 Task: Add a signature Ebony Rodriguez containing 'Wishing you a merry Christmas, Ebony Rodriguez' to email address softage.1@softage.net and add a folder Reservations
Action: Key pressed n
Screenshot: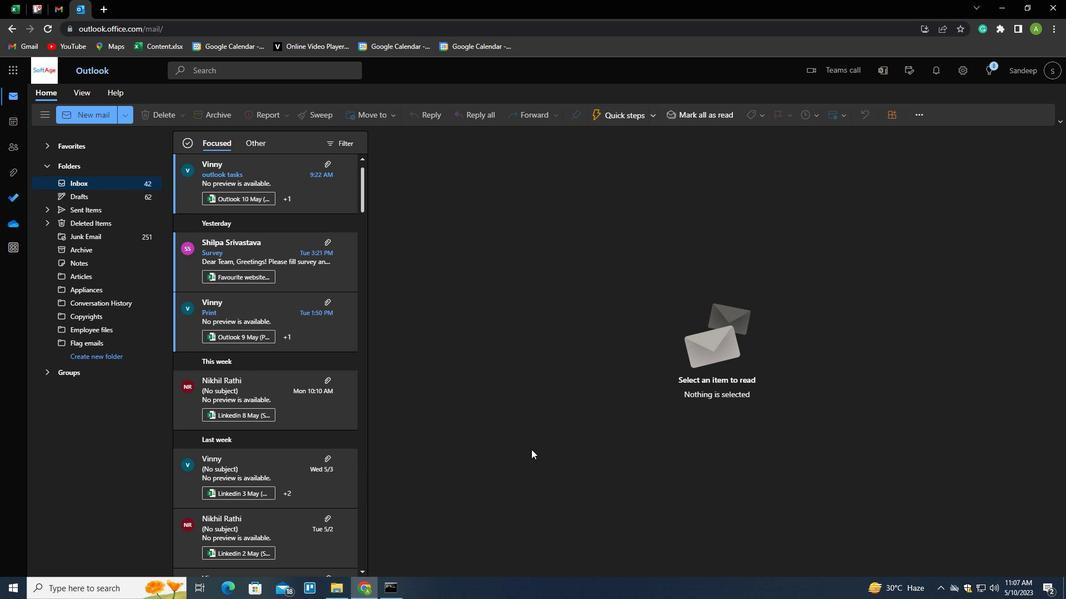 
Action: Mouse moved to (739, 115)
Screenshot: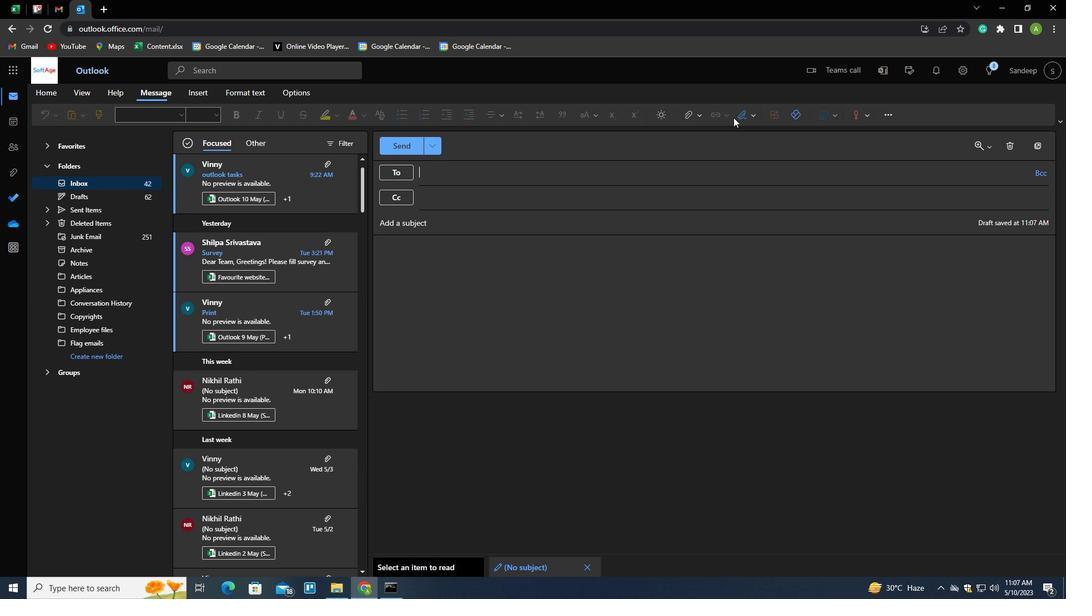 
Action: Mouse pressed left at (739, 115)
Screenshot: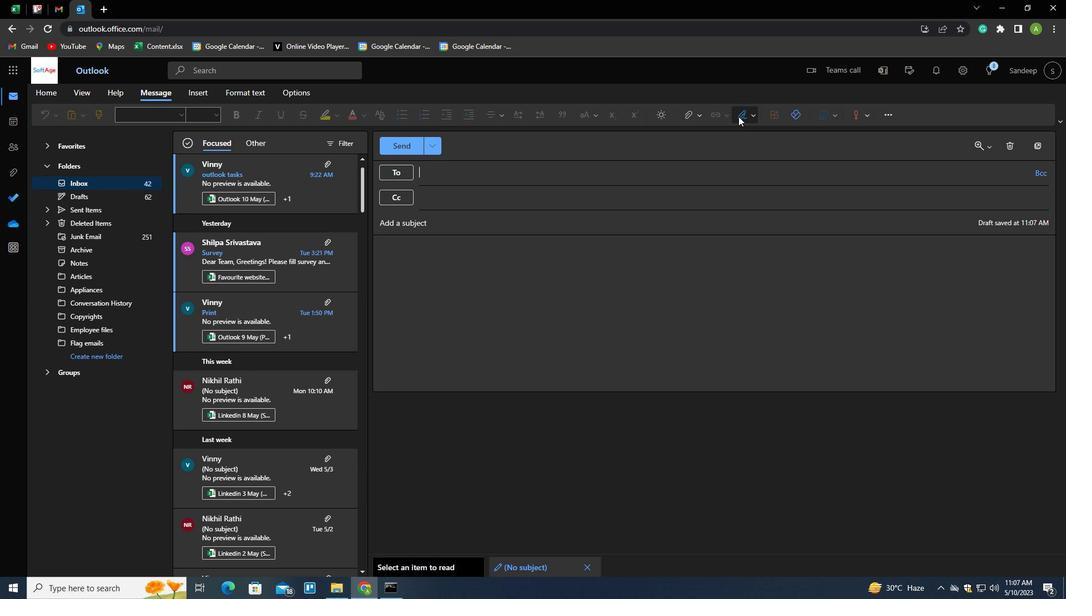 
Action: Mouse moved to (735, 159)
Screenshot: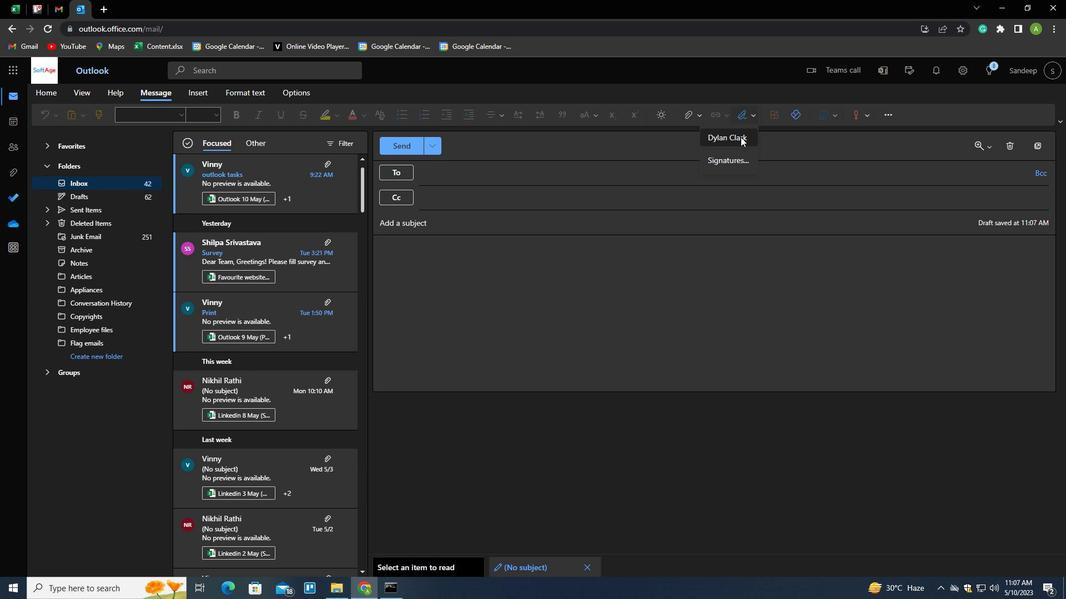 
Action: Mouse pressed left at (735, 159)
Screenshot: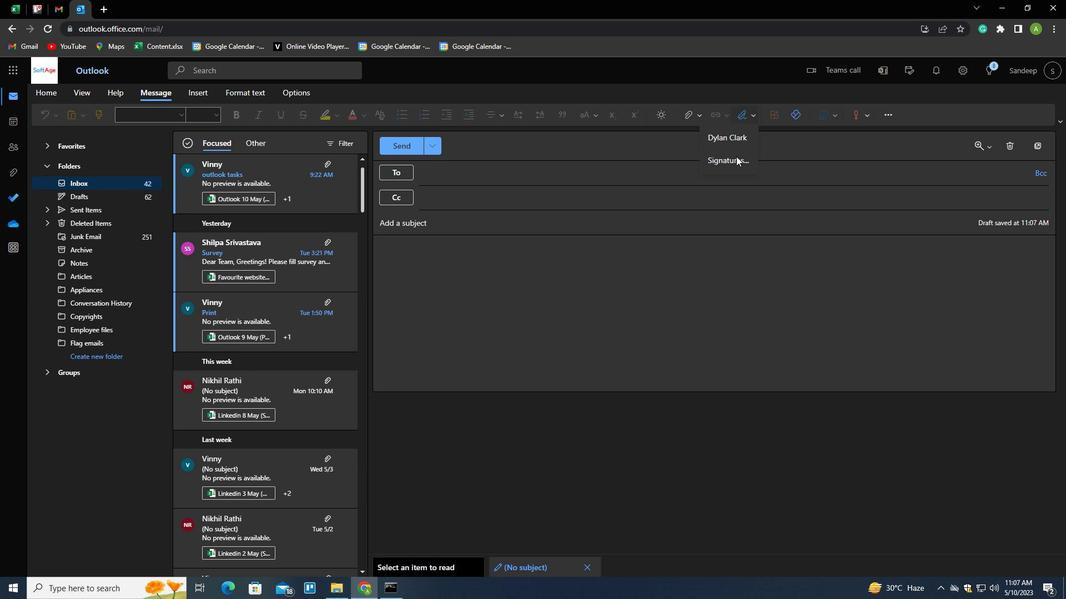 
Action: Mouse moved to (745, 203)
Screenshot: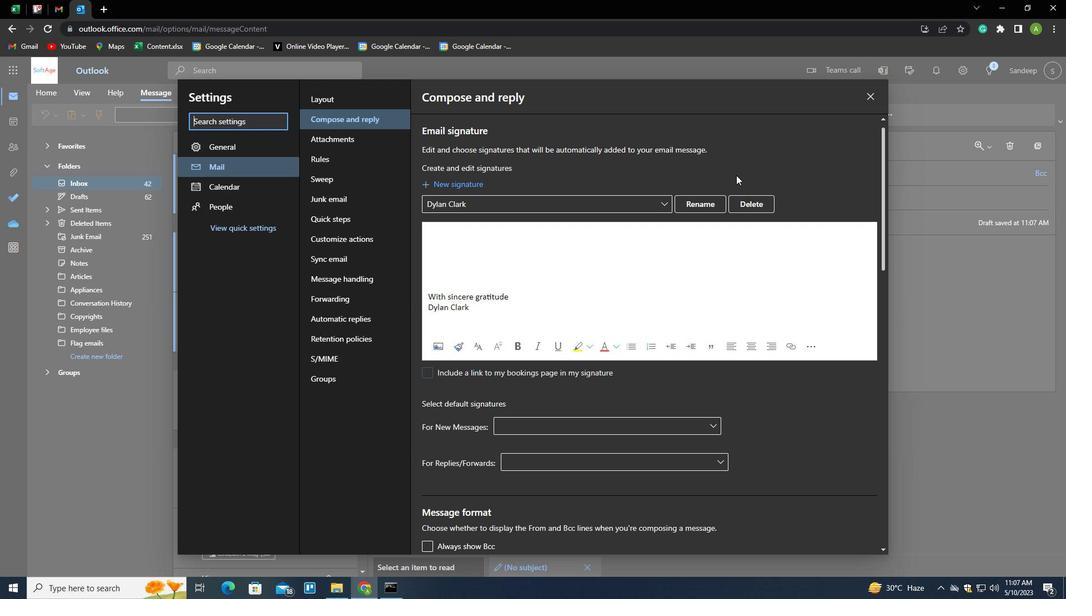 
Action: Mouse pressed left at (745, 203)
Screenshot: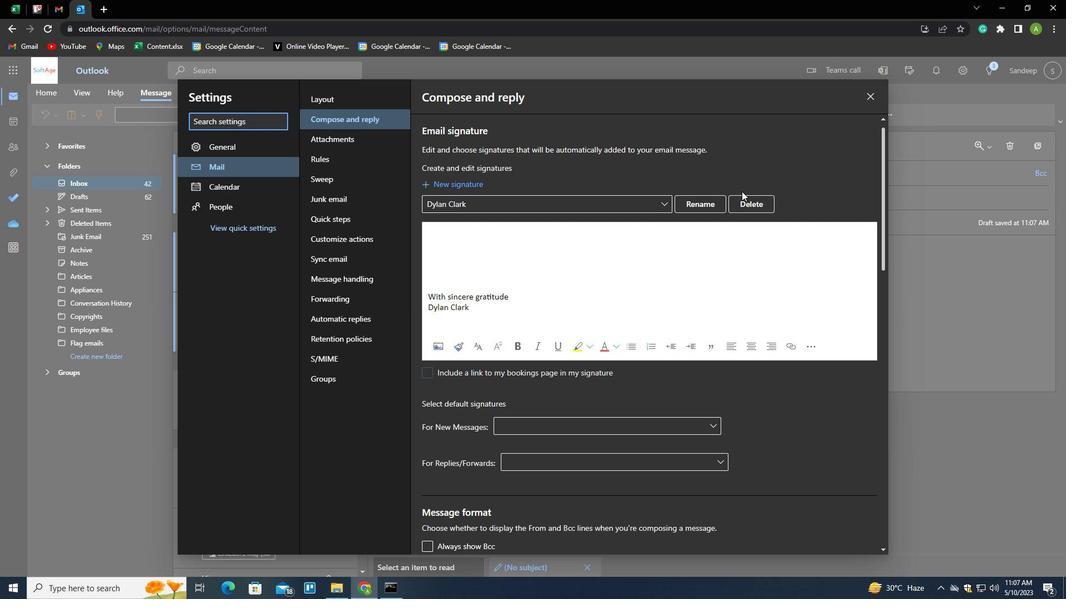 
Action: Mouse moved to (705, 208)
Screenshot: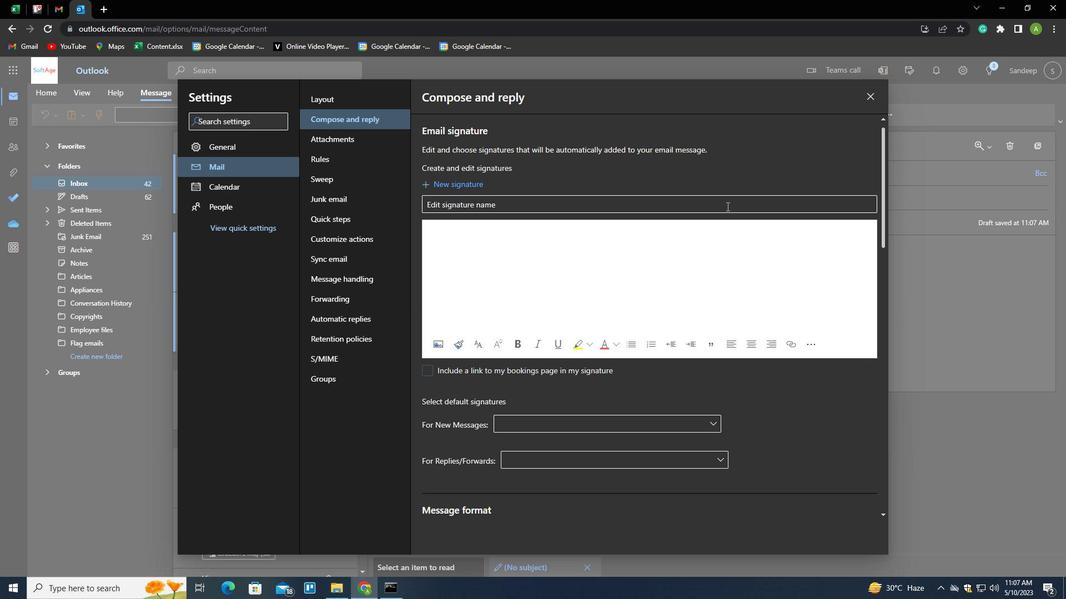 
Action: Mouse pressed left at (705, 208)
Screenshot: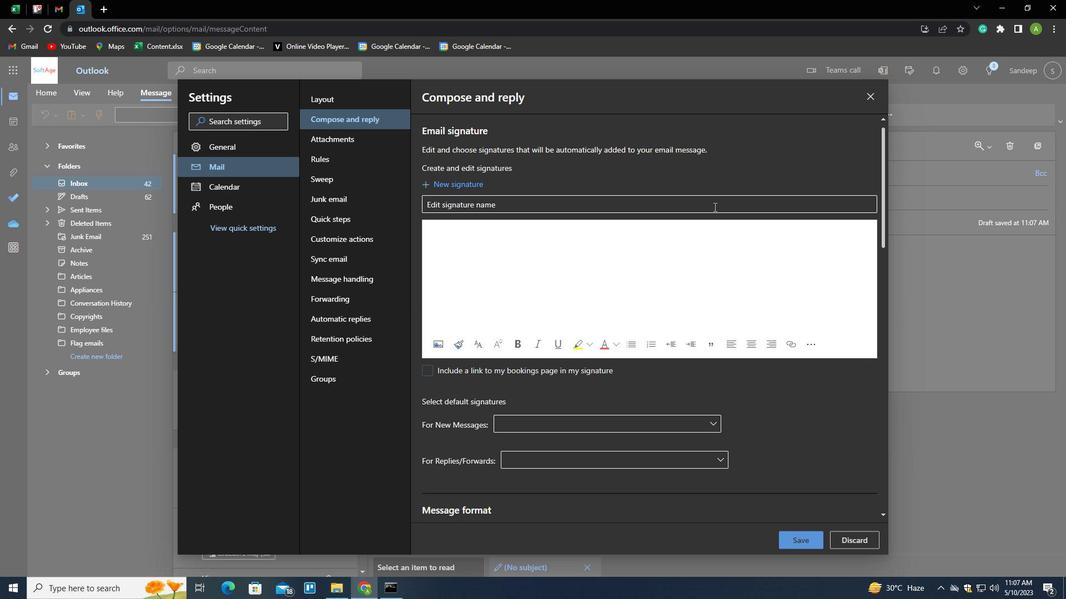 
Action: Mouse moved to (706, 208)
Screenshot: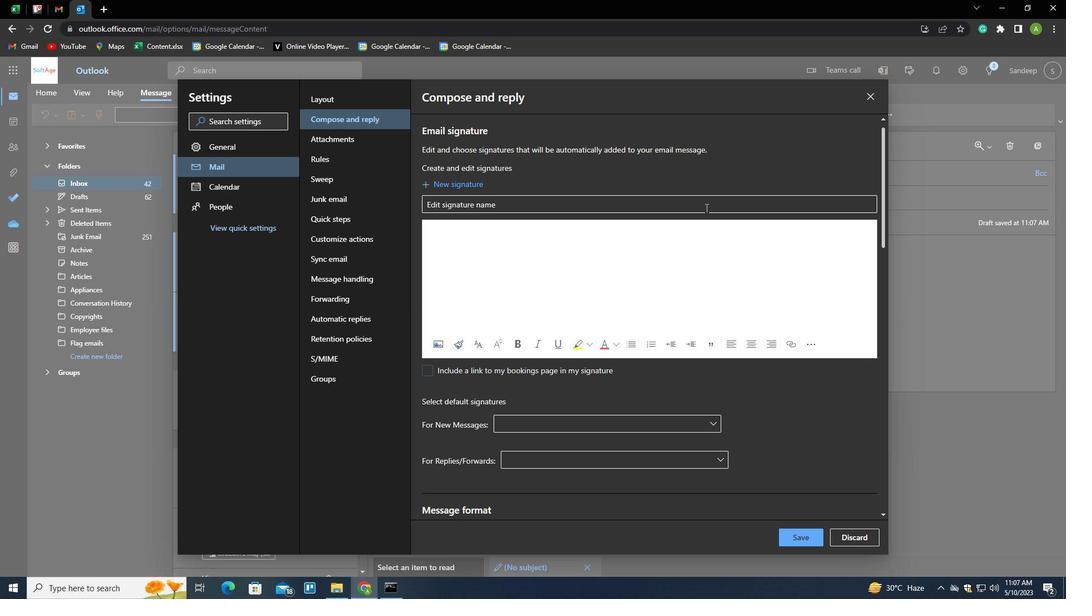 
Action: Key pressed <Key.shift><Key.shift><Key.shift><Key.shift><Key.shift><Key.shift><Key.shift><Key.shift><Key.shift><Key.shift><Key.shift><Key.shift><Key.shift><Key.shift><Key.shift><Key.shift><Key.shift><Key.shift><Key.shift><Key.shift><Key.shift><Key.shift><Key.shift><Key.shift><Key.shift><Key.shift><Key.shift><Key.shift><Key.shift><Key.shift><Key.shift>EBONY<Key.space><Key.shift><Key.shift><Key.shift><Key.shift><Key.shift><Key.shift><Key.shift><Key.shift><Key.shift><Key.shift><Key.shift><Key.shift><Key.shift><Key.shift><Key.shift><Key.shift>RODRIGUEZ<Key.tab><Key.shift_r><Key.enter><Key.enter><Key.enter><Key.enter><Key.shift>WISHING<Key.space>YOU<Key.space>A<Key.space>MERRY<Key.space><Key.shift>CHRISTMAS<Key.shift_r><Key.enter><Key.shift>EBONY<Key.space><Key.shift>RONDRIGUEZ
Screenshot: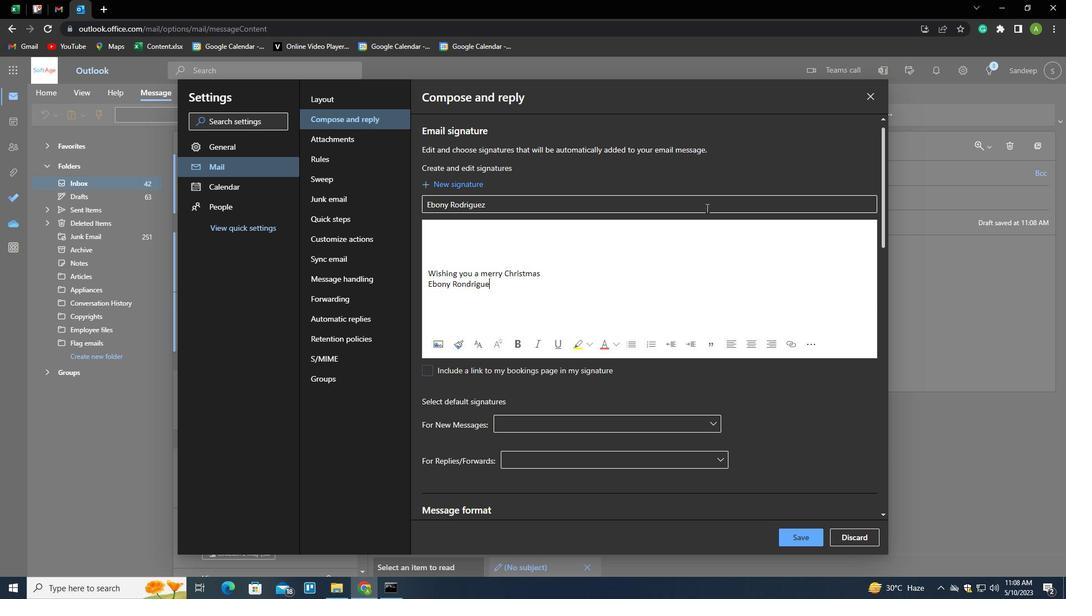 
Action: Mouse moved to (795, 534)
Screenshot: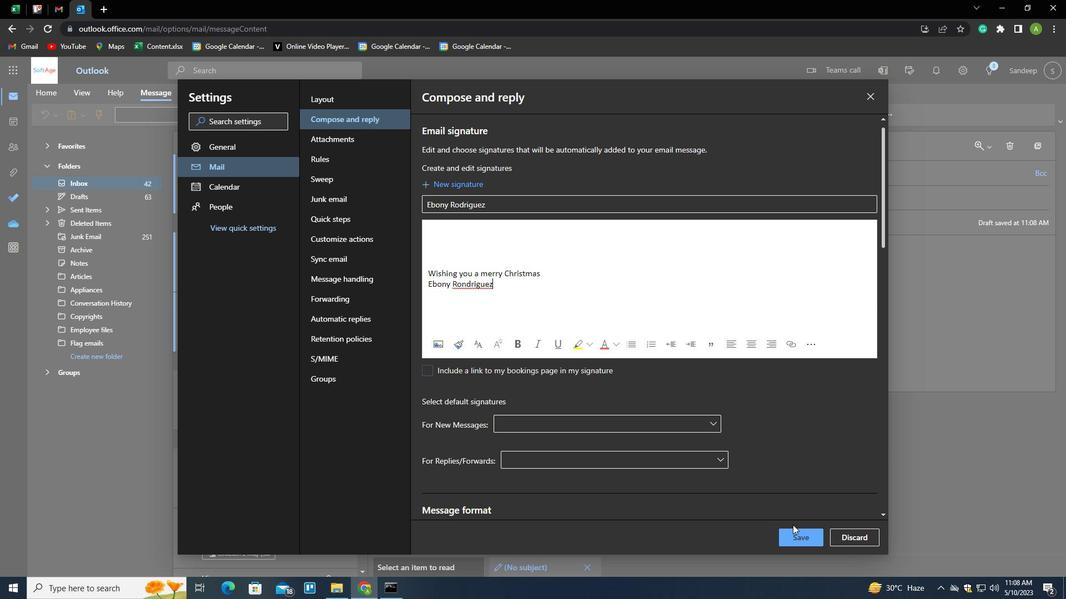 
Action: Mouse pressed left at (795, 534)
Screenshot: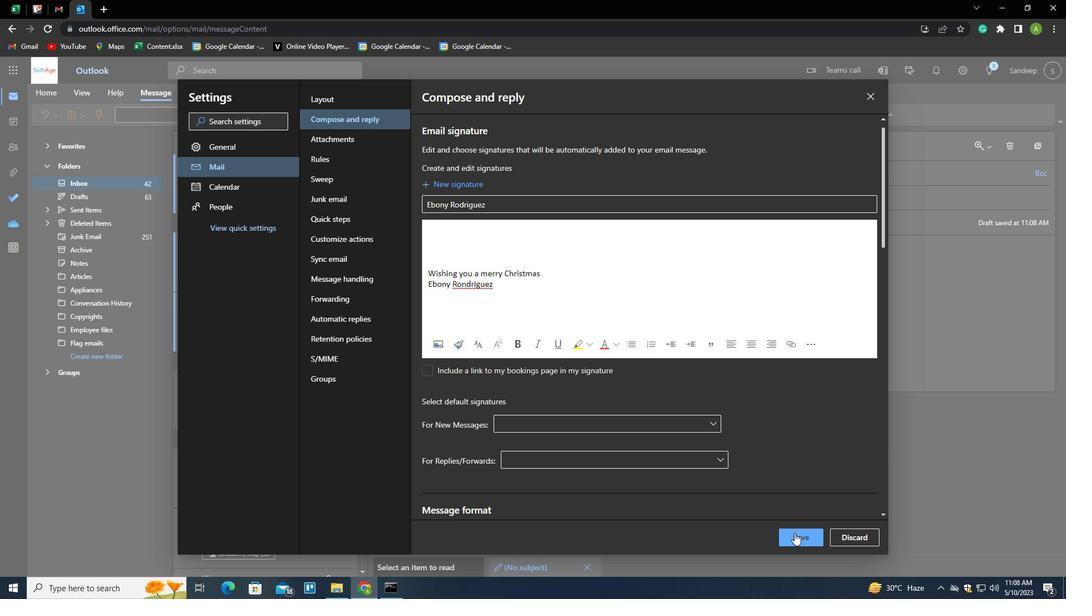 
Action: Mouse moved to (467, 288)
Screenshot: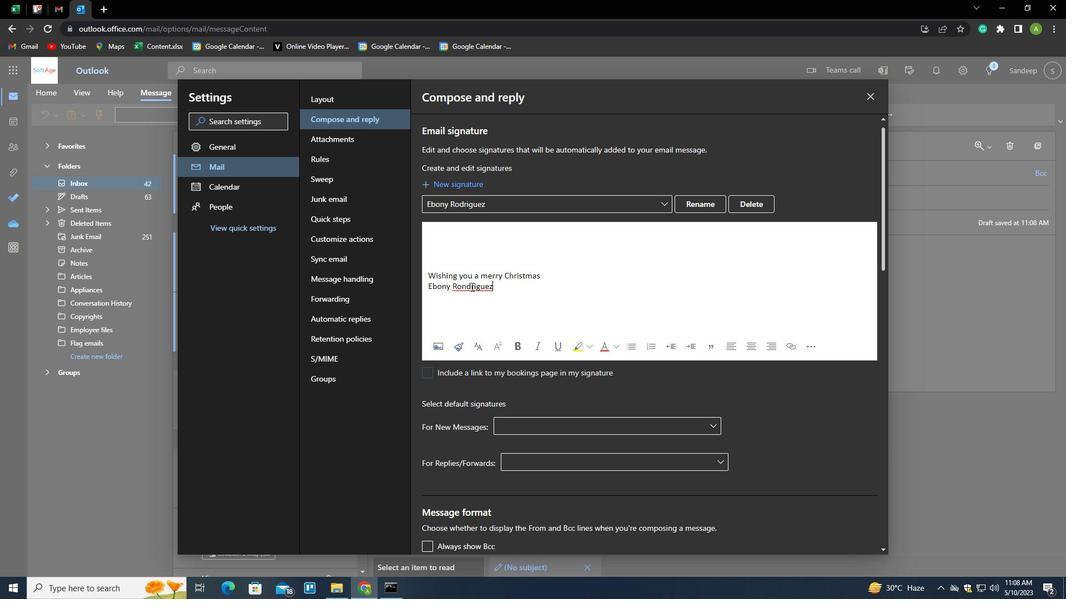 
Action: Mouse pressed left at (467, 288)
Screenshot: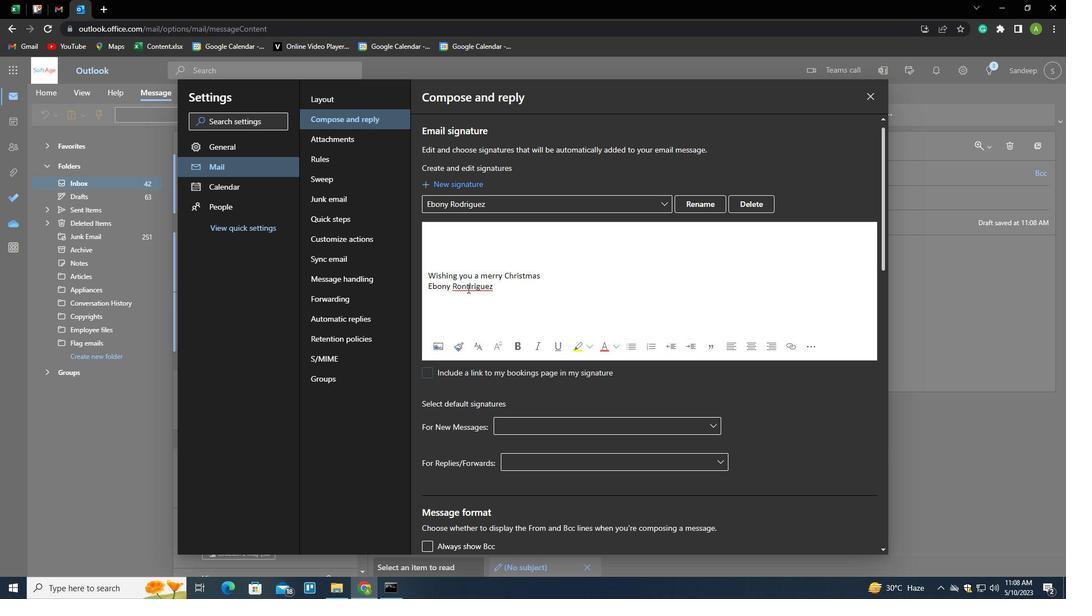 
Action: Mouse moved to (514, 312)
Screenshot: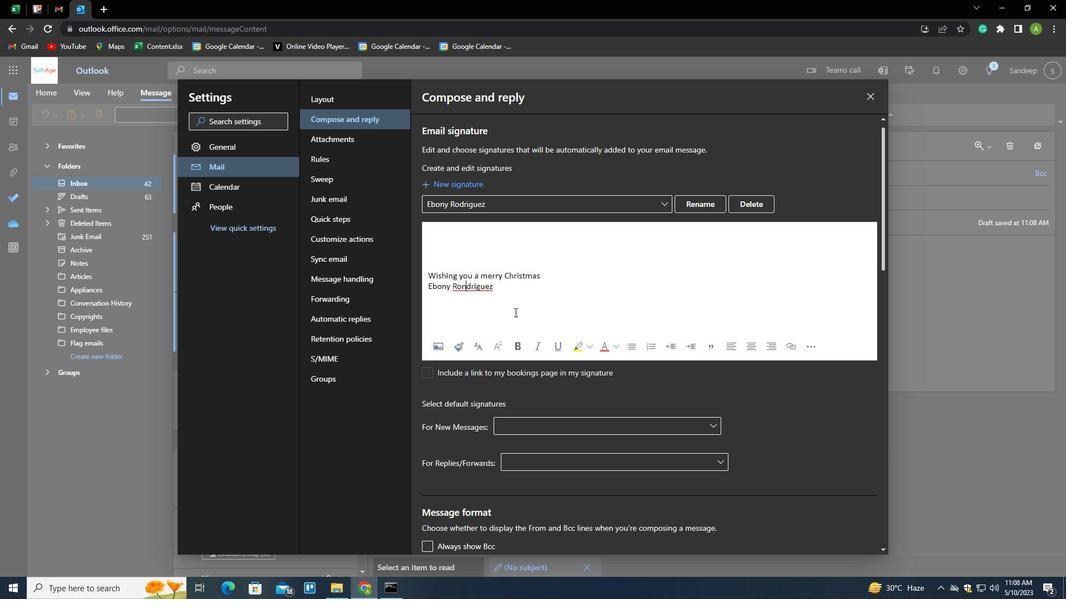 
Action: Key pressed <Key.backspace>
Screenshot: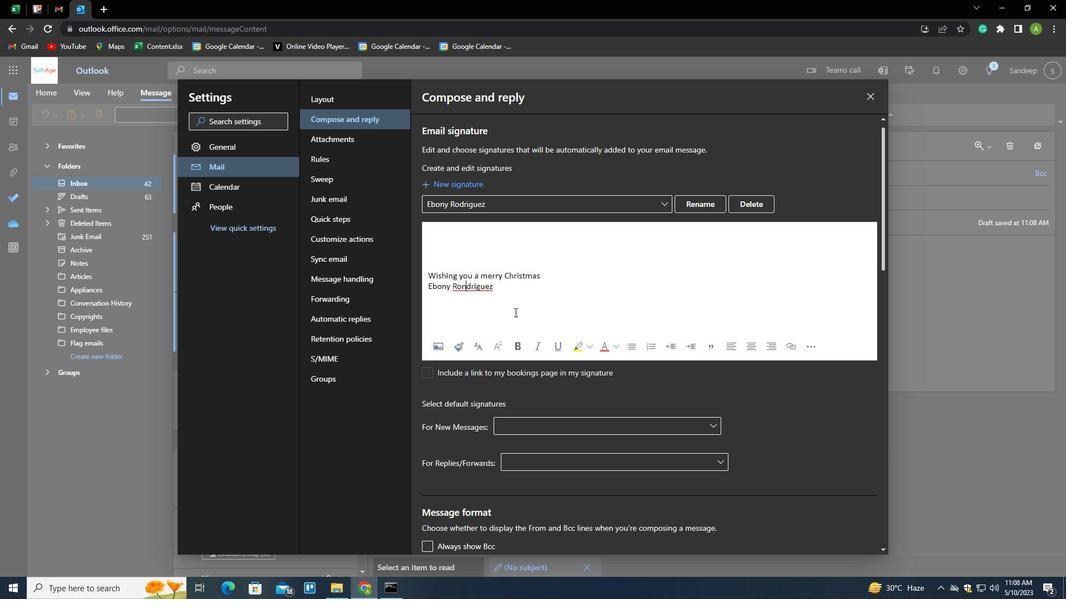 
Action: Mouse moved to (802, 541)
Screenshot: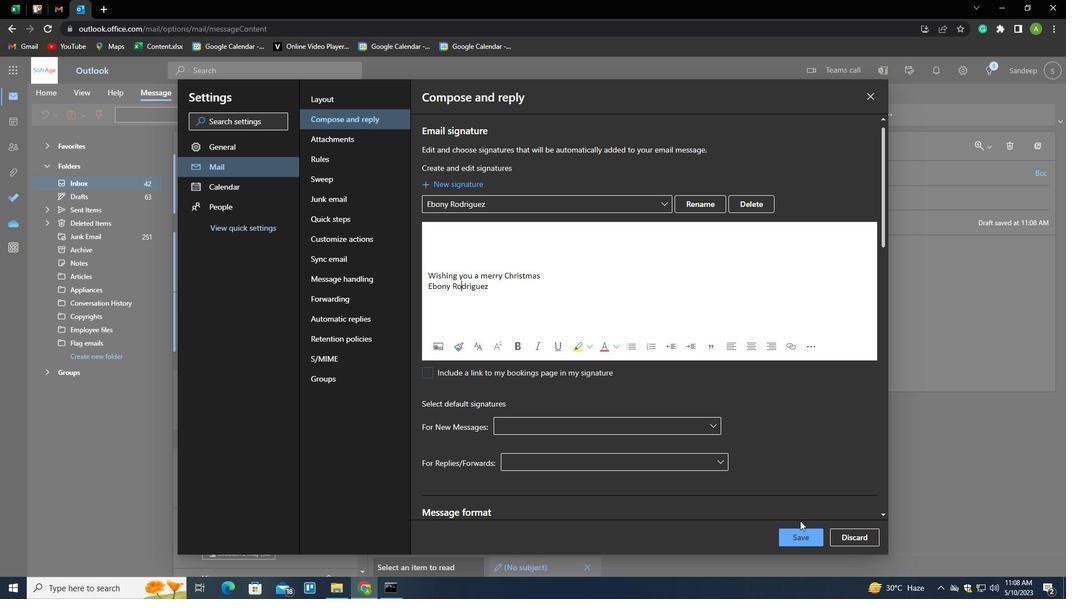 
Action: Mouse pressed left at (802, 541)
Screenshot: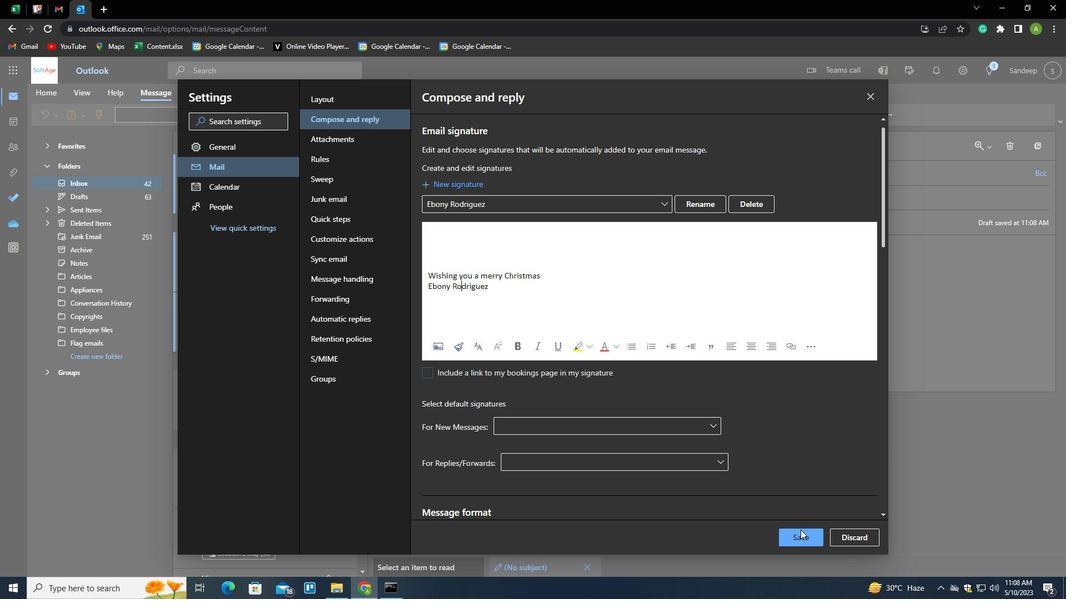 
Action: Mouse moved to (705, 206)
Screenshot: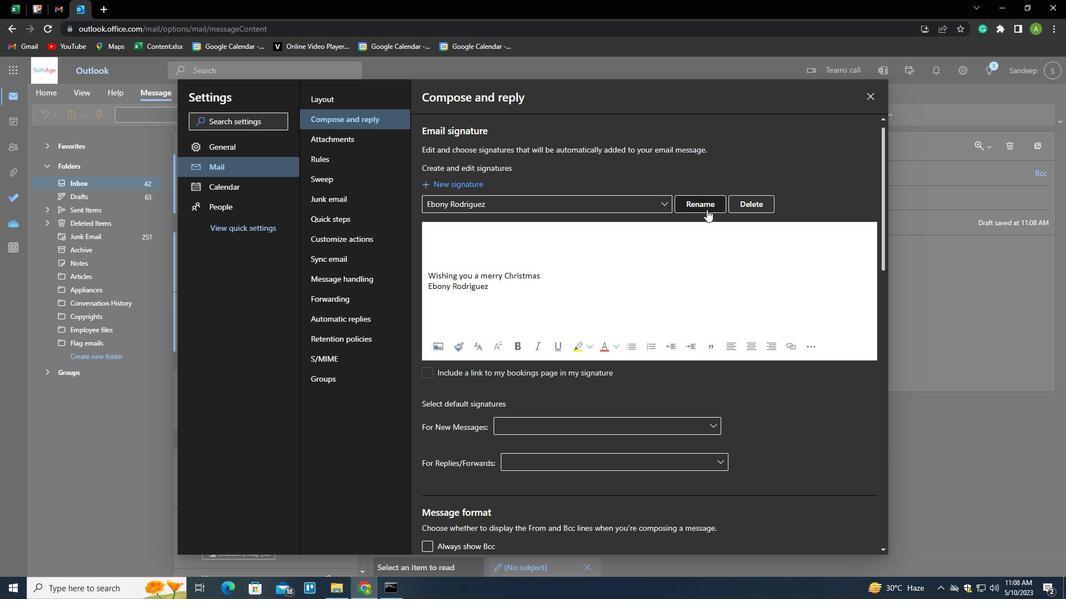 
Action: Mouse pressed left at (705, 206)
Screenshot: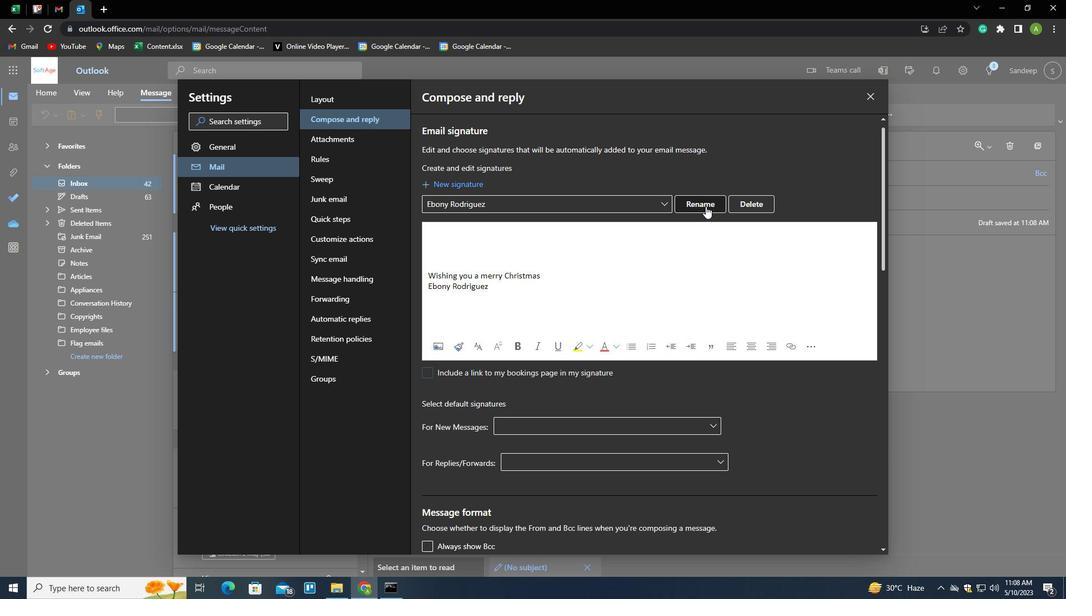 
Action: Mouse moved to (976, 287)
Screenshot: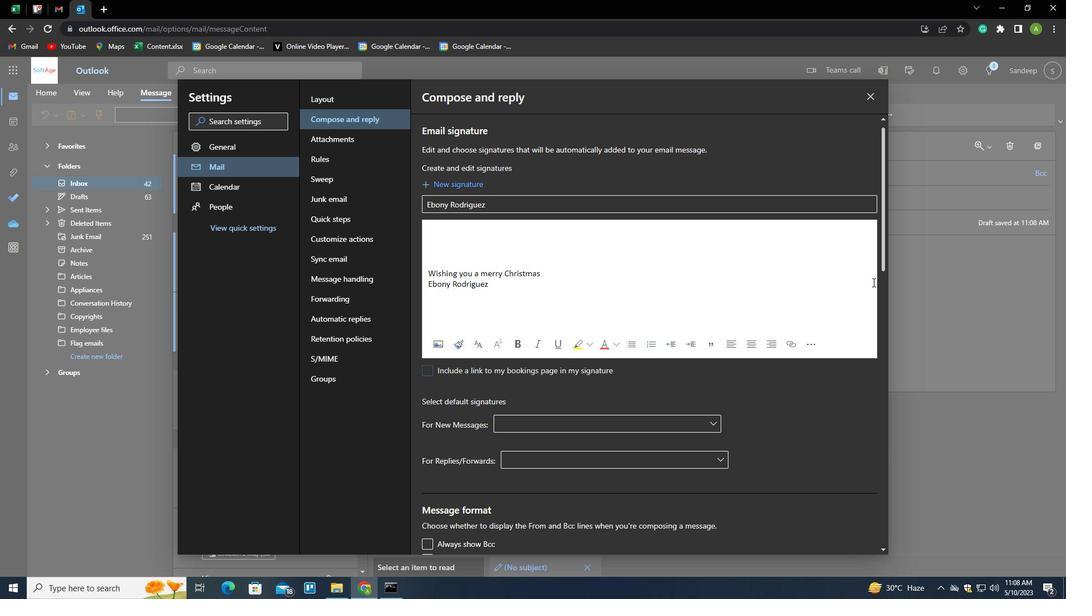 
Action: Mouse pressed left at (976, 287)
Screenshot: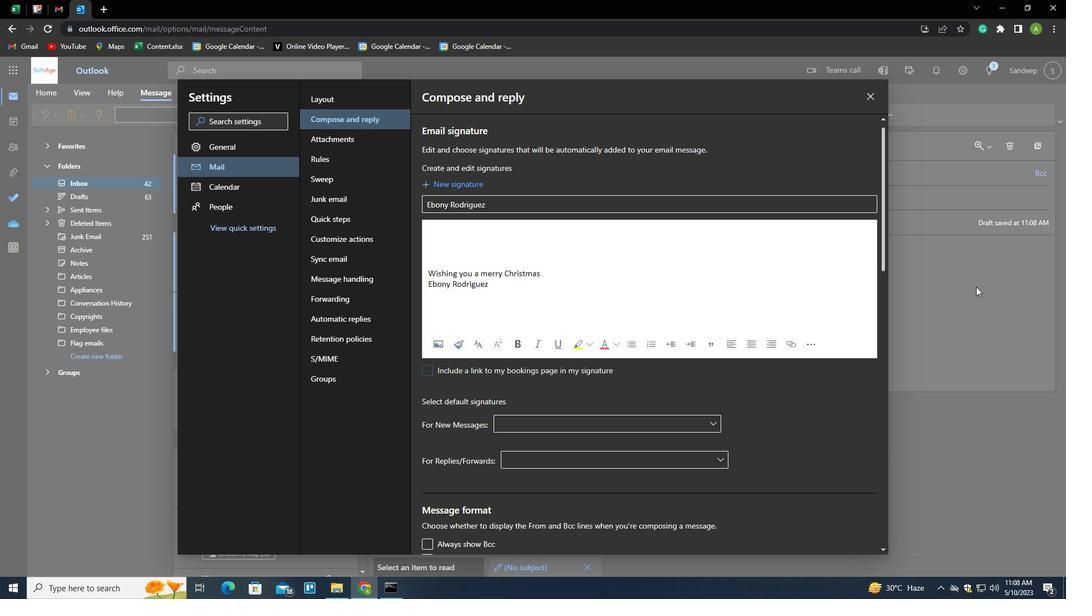 
Action: Mouse moved to (750, 118)
Screenshot: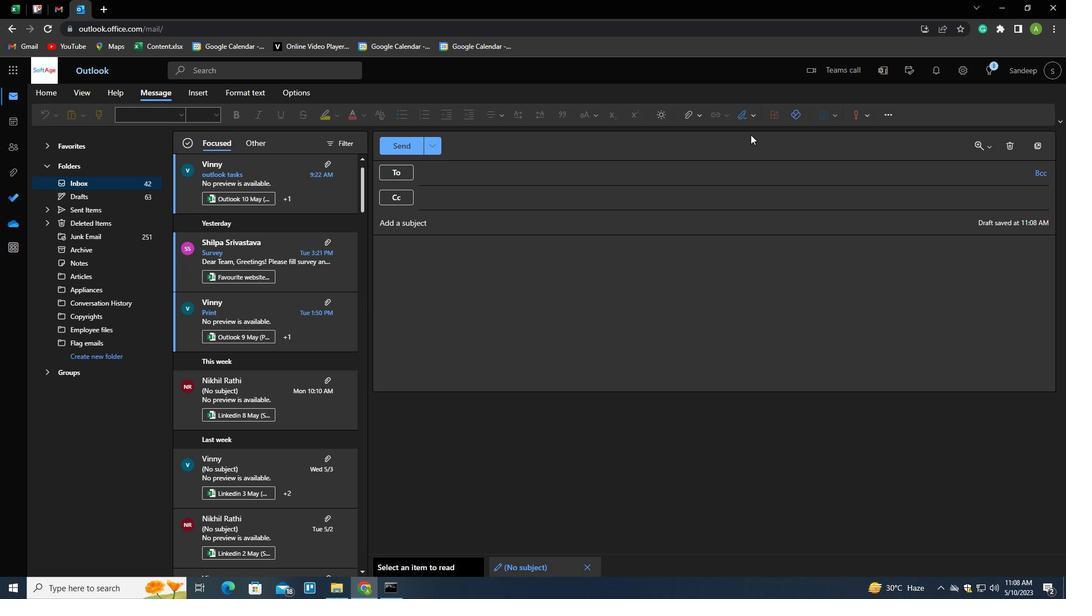 
Action: Mouse pressed left at (750, 118)
Screenshot: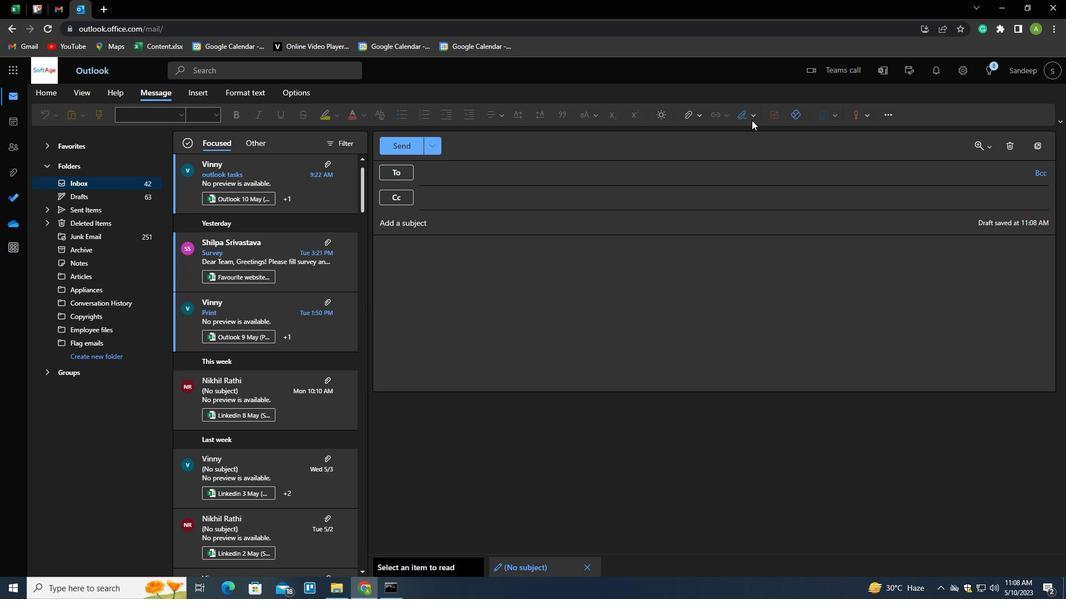
Action: Mouse moved to (745, 134)
Screenshot: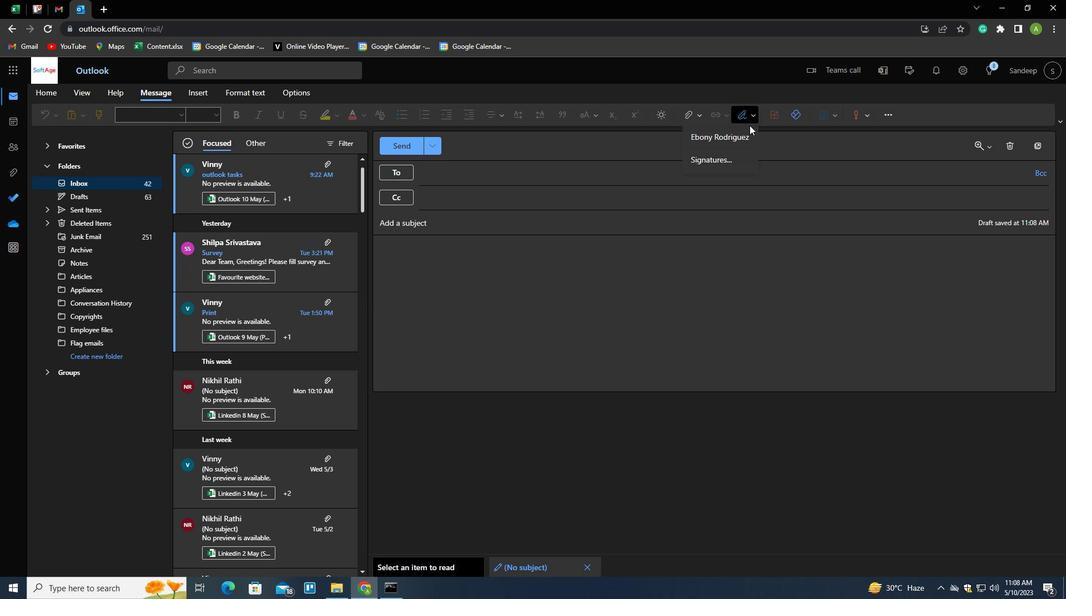 
Action: Mouse pressed left at (745, 134)
Screenshot: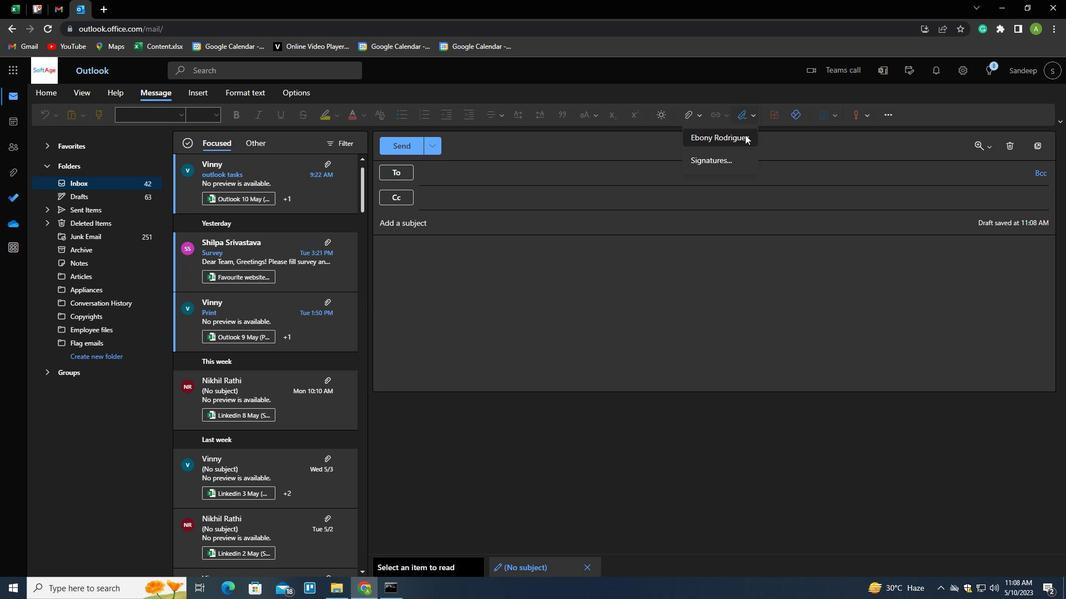 
Action: Mouse moved to (444, 178)
Screenshot: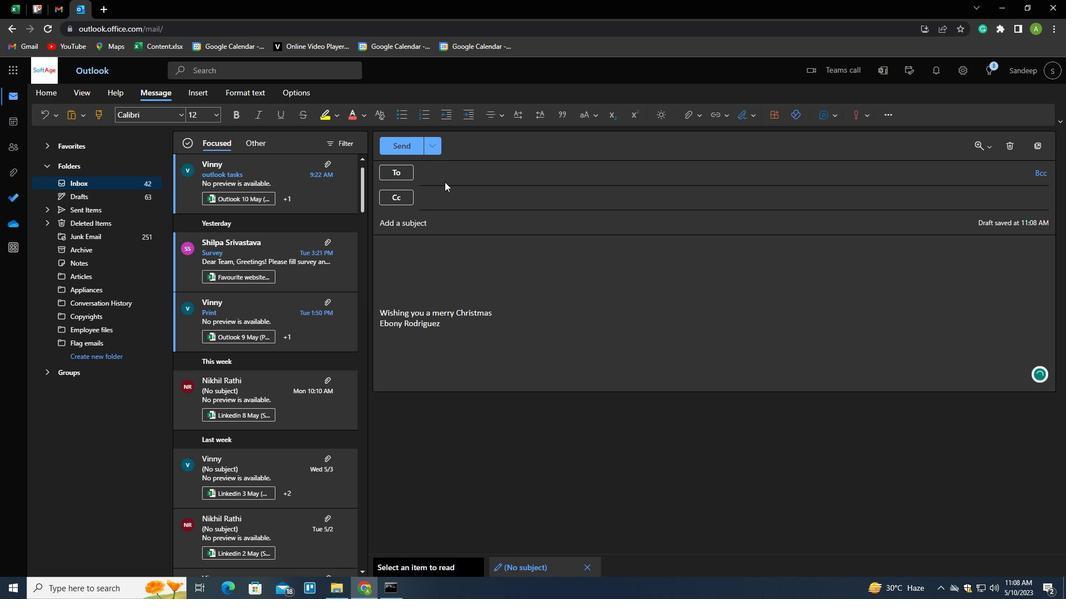 
Action: Mouse pressed left at (444, 178)
Screenshot: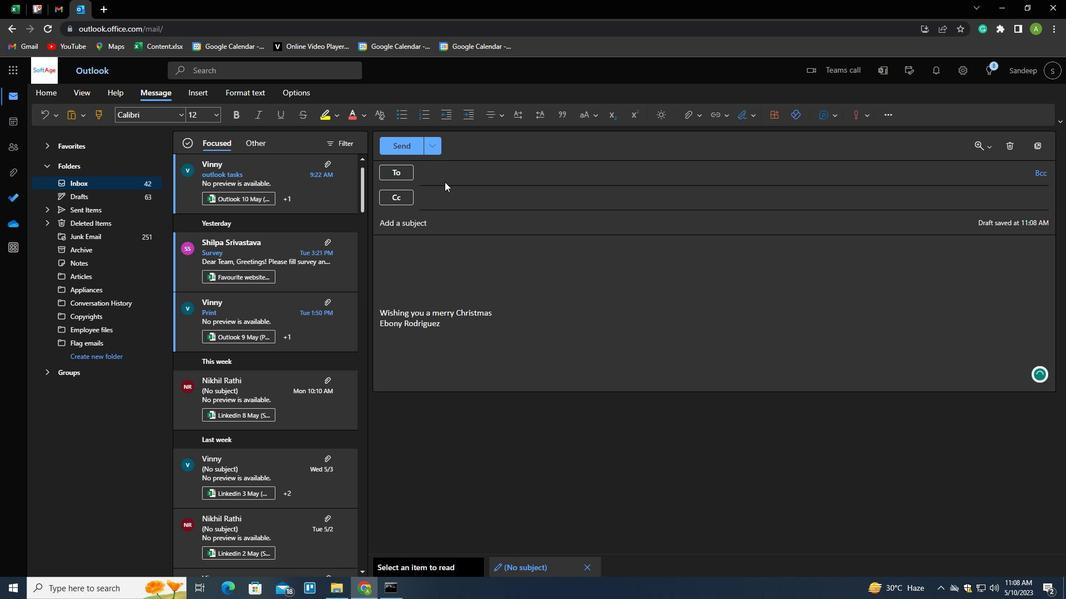
Action: Key pressed SOFTAGE.1<Key.shift>@SOFTAGE.NET
Screenshot: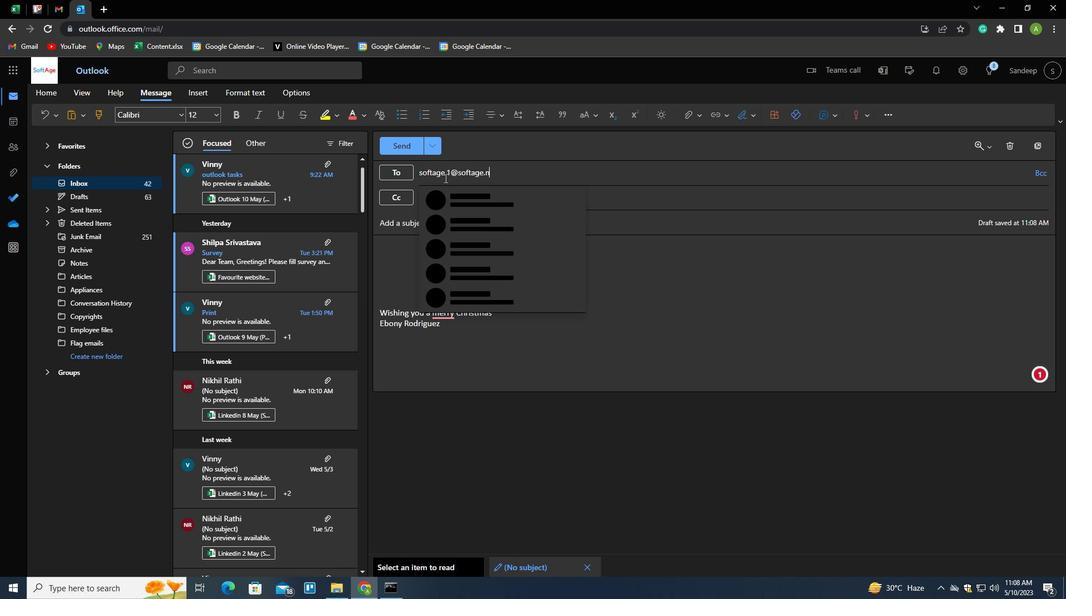 
Action: Mouse moved to (458, 195)
Screenshot: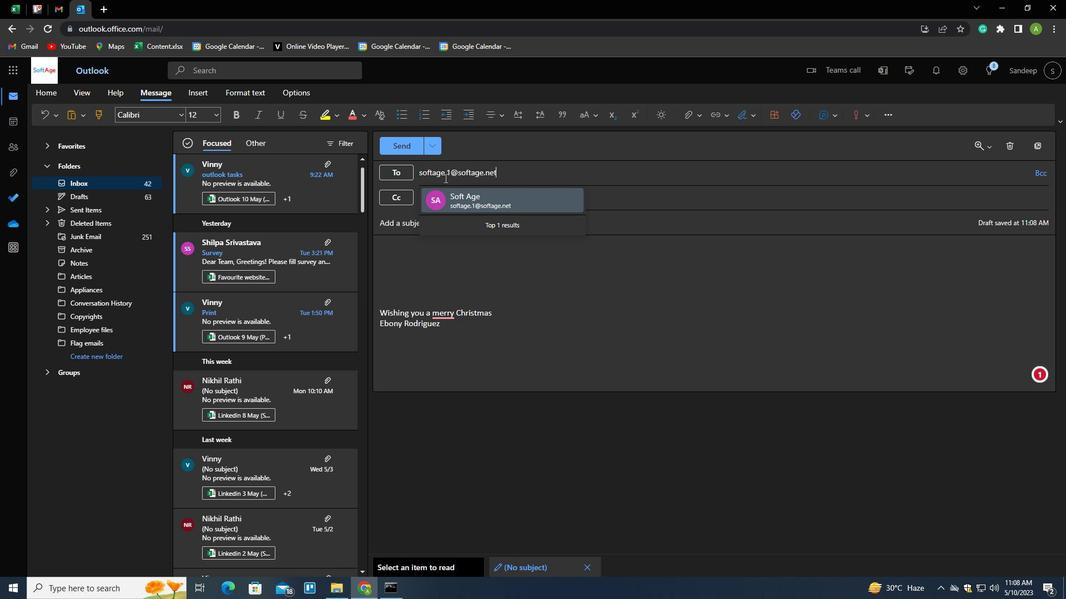 
Action: Mouse pressed left at (458, 195)
Screenshot: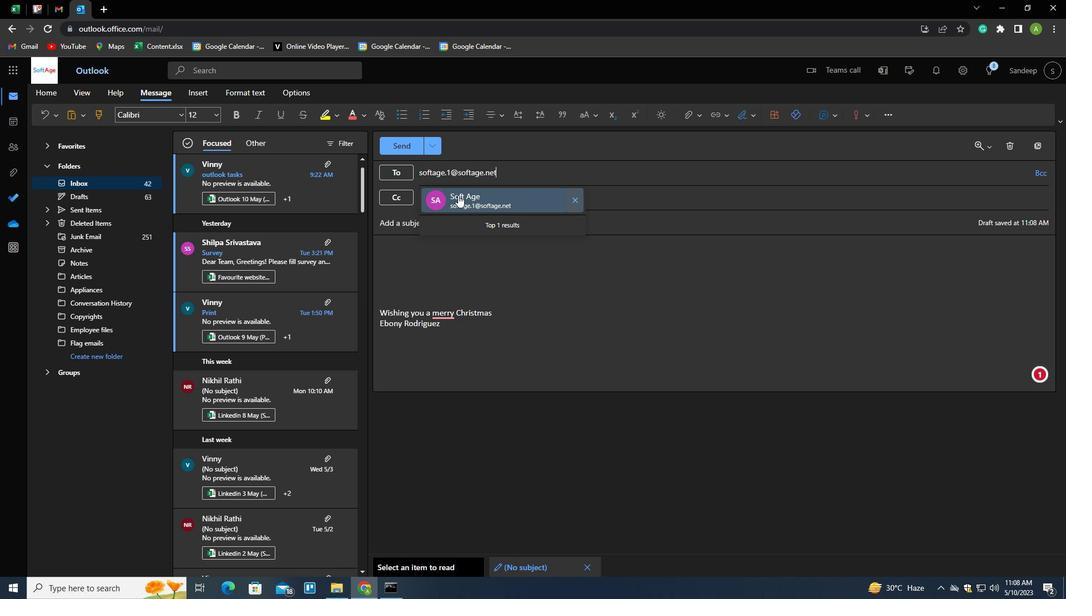 
Action: Mouse moved to (440, 317)
Screenshot: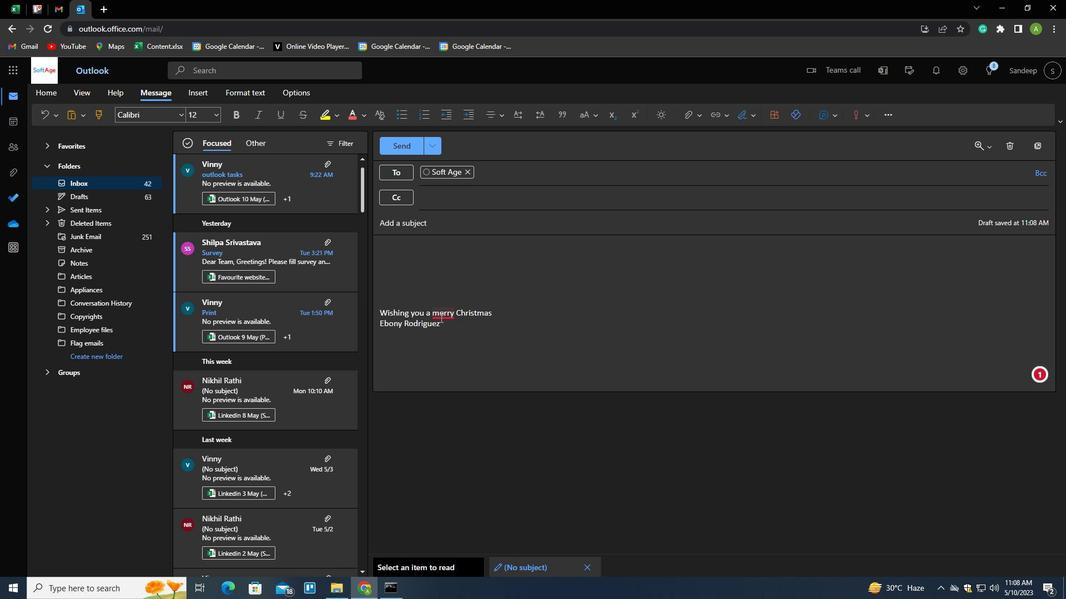 
Action: Mouse pressed left at (440, 317)
Screenshot: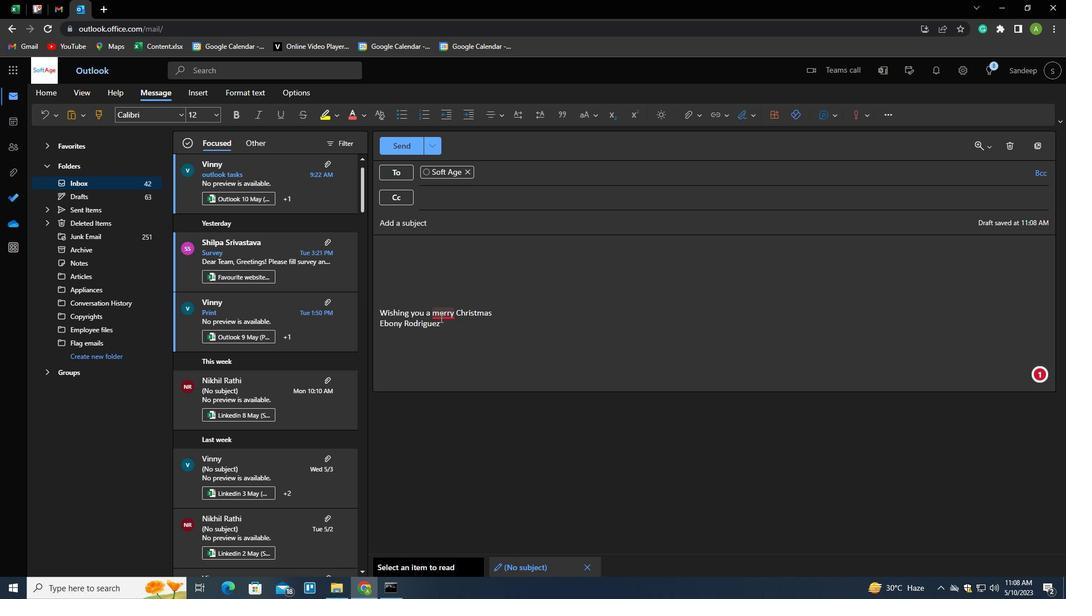 
Action: Key pressed <Key.backspace><Key.shift>M
Screenshot: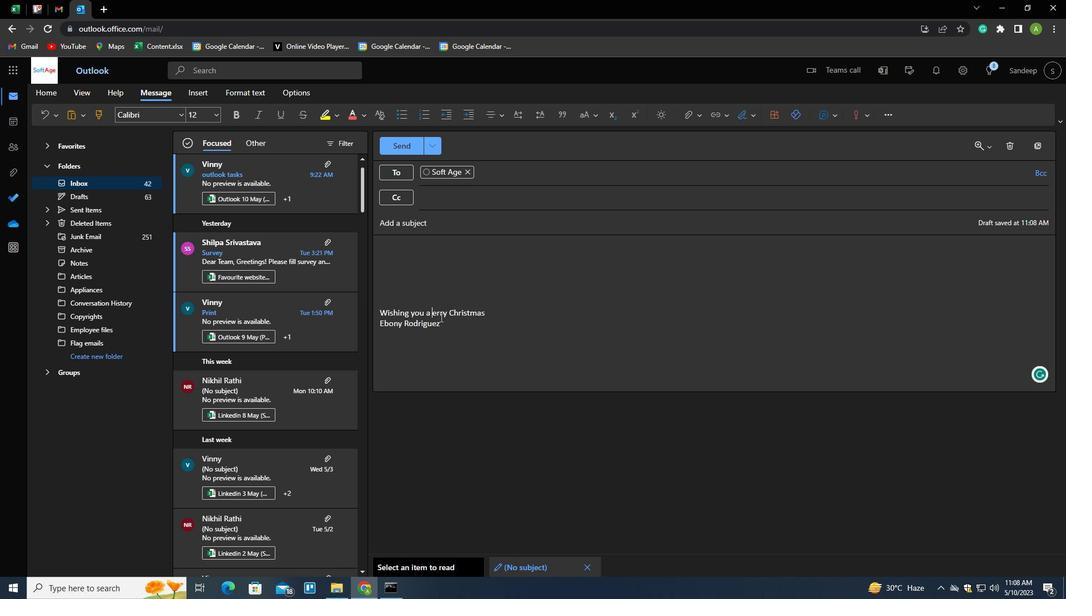
Action: Mouse moved to (458, 204)
Screenshot: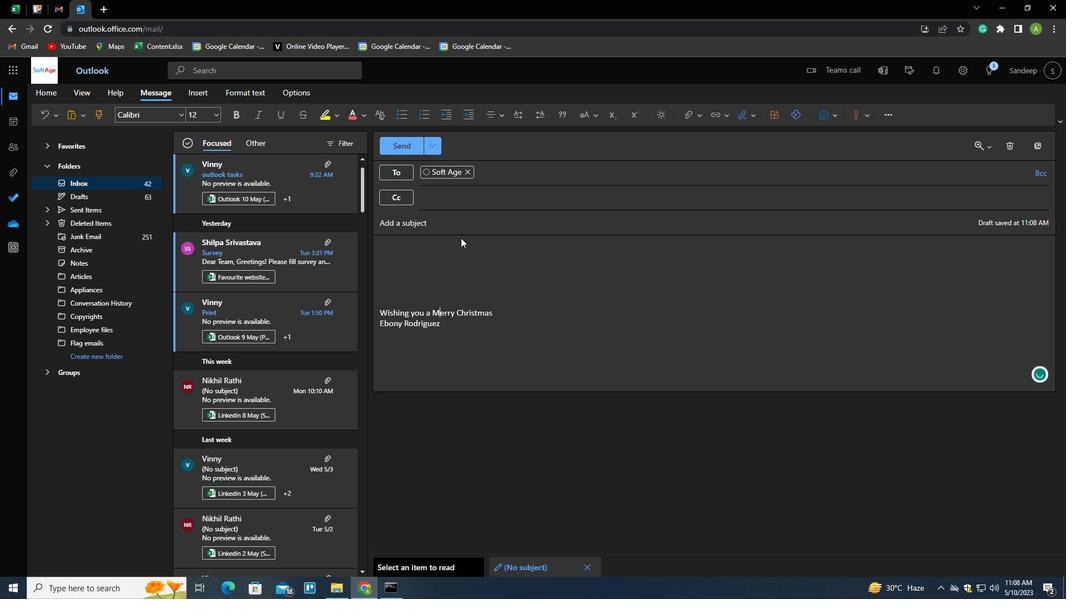 
Action: Mouse pressed left at (458, 204)
Screenshot: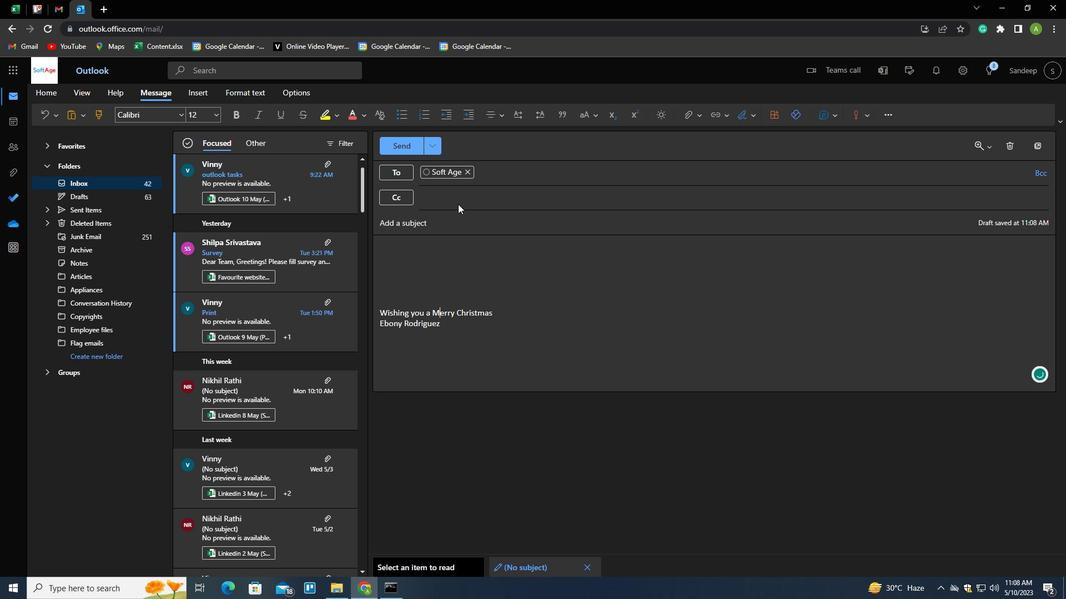 
Action: Mouse moved to (86, 353)
Screenshot: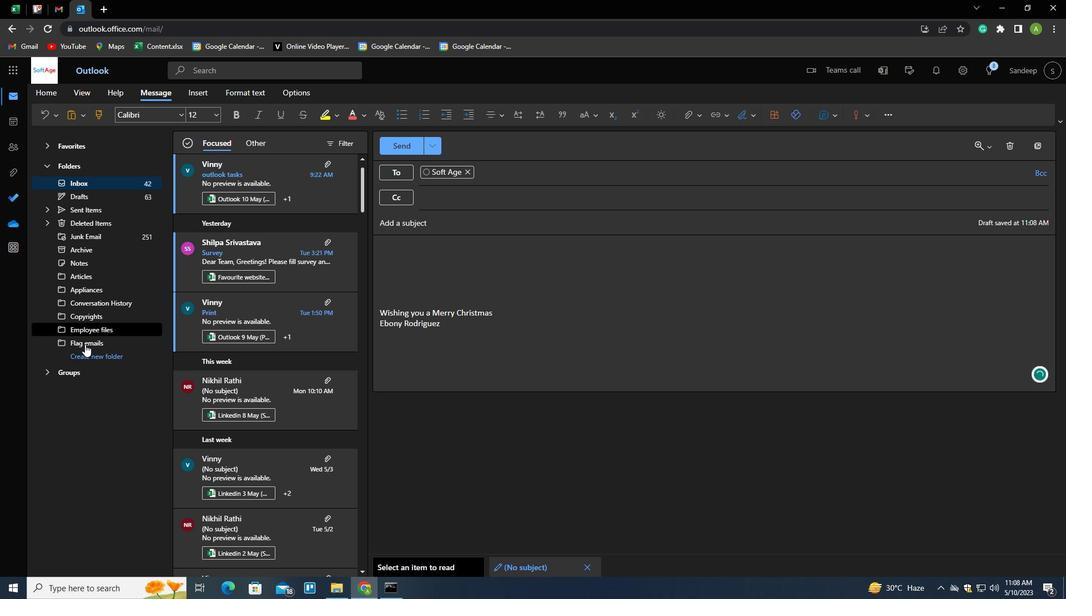 
Action: Mouse pressed left at (86, 353)
Screenshot: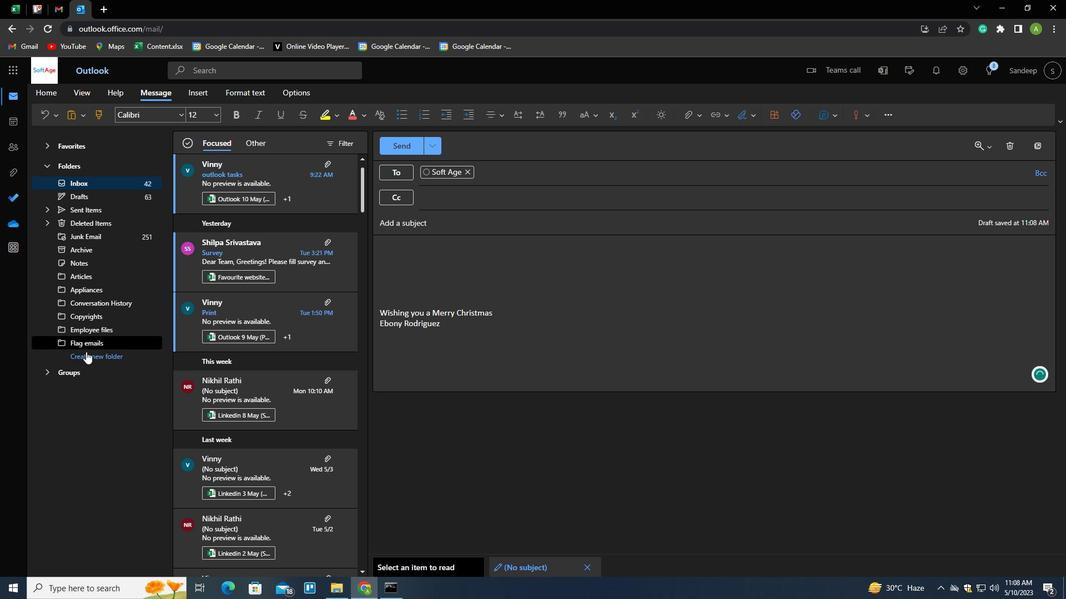 
Action: Mouse moved to (104, 363)
Screenshot: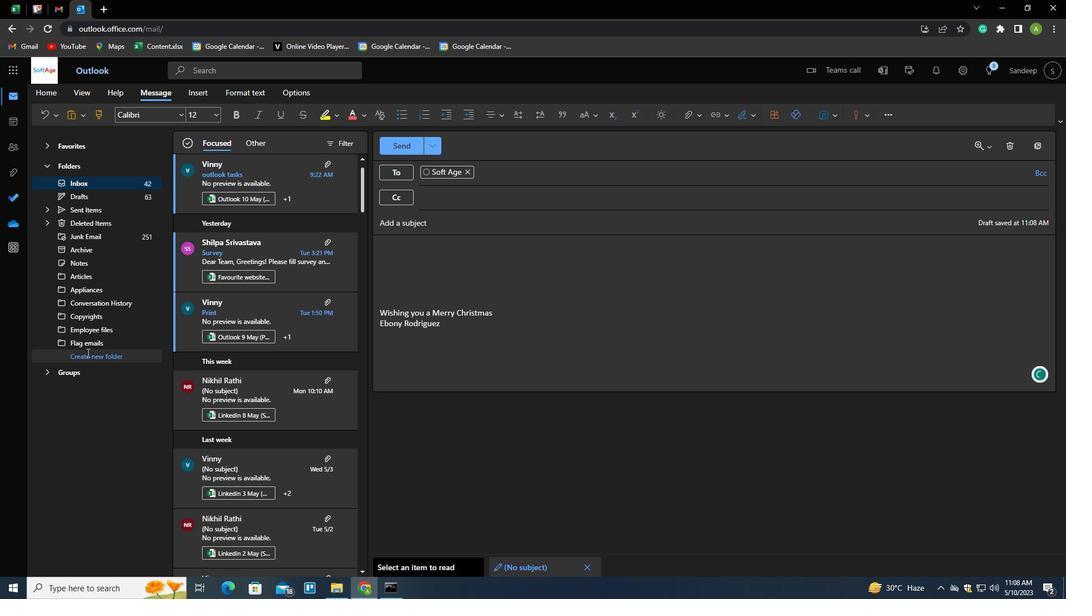 
Action: Key pressed <Key.shift>RESERVATIONS<Key.enter>
Screenshot: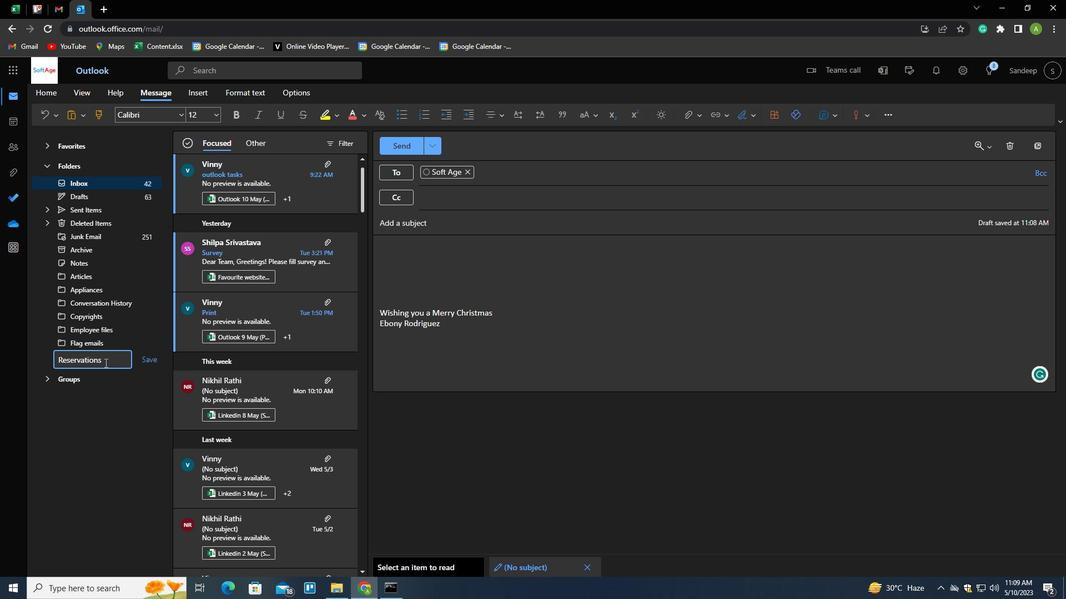 
